Task: Toggle the colors in the outline > problems.
Action: Mouse moved to (5, 653)
Screenshot: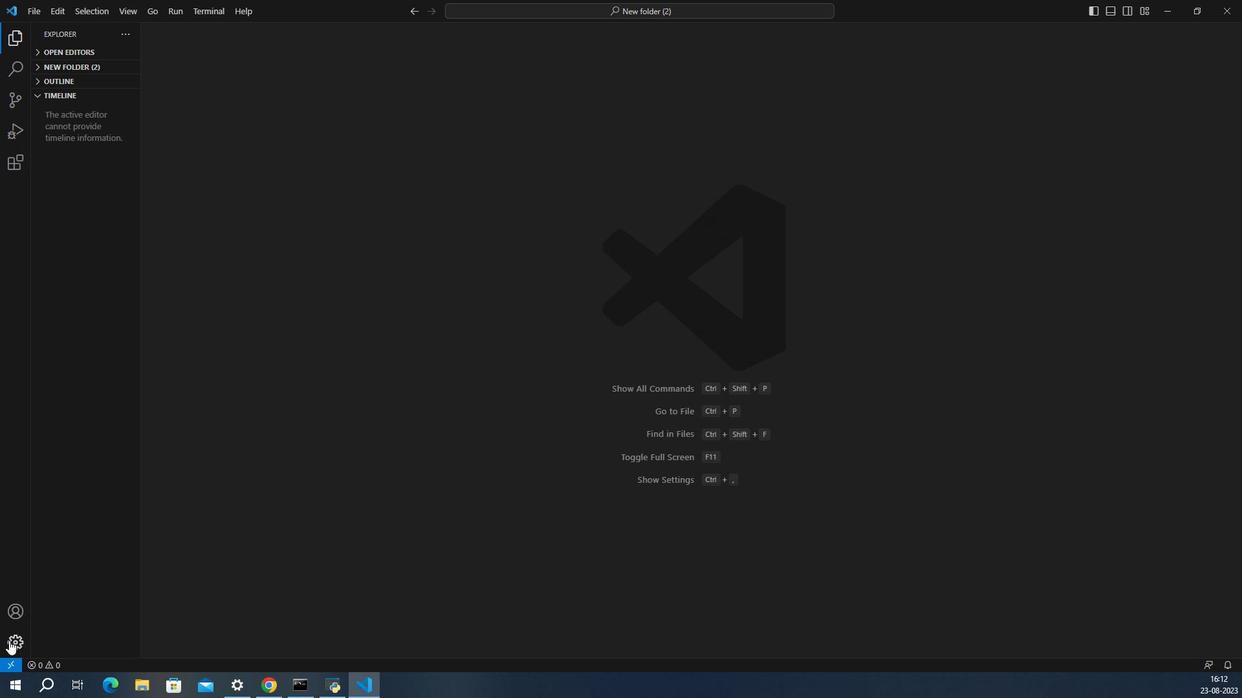 
Action: Mouse pressed left at (5, 653)
Screenshot: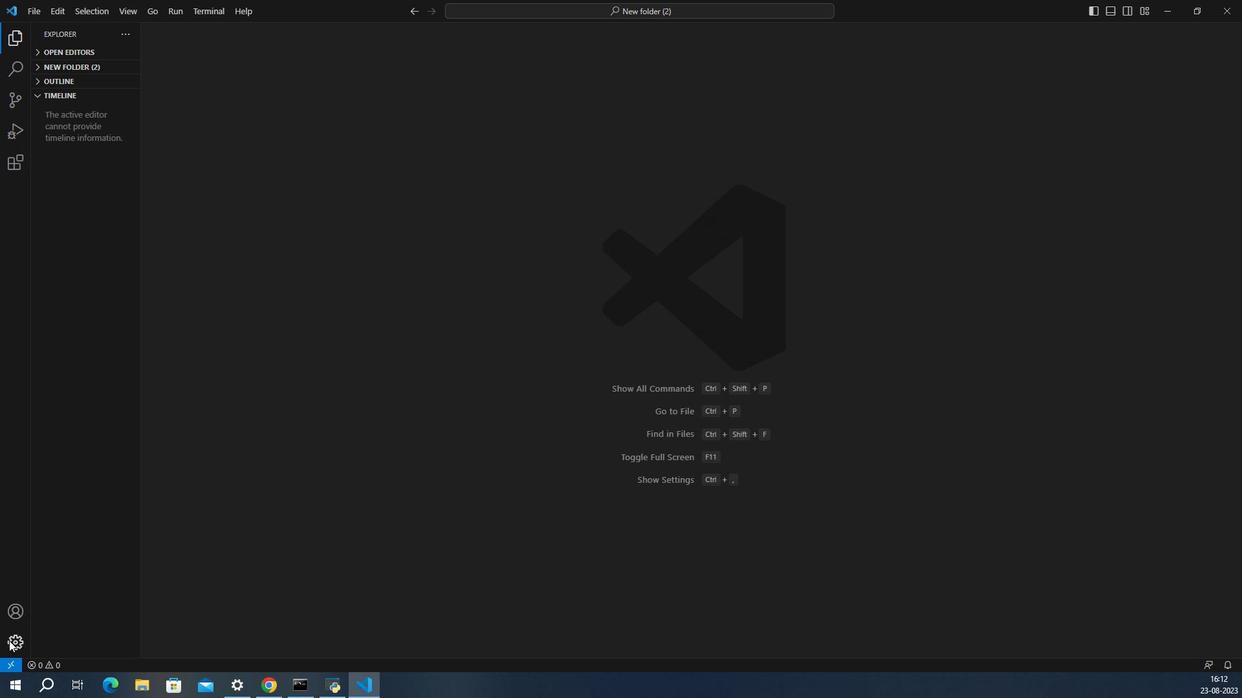 
Action: Mouse moved to (63, 540)
Screenshot: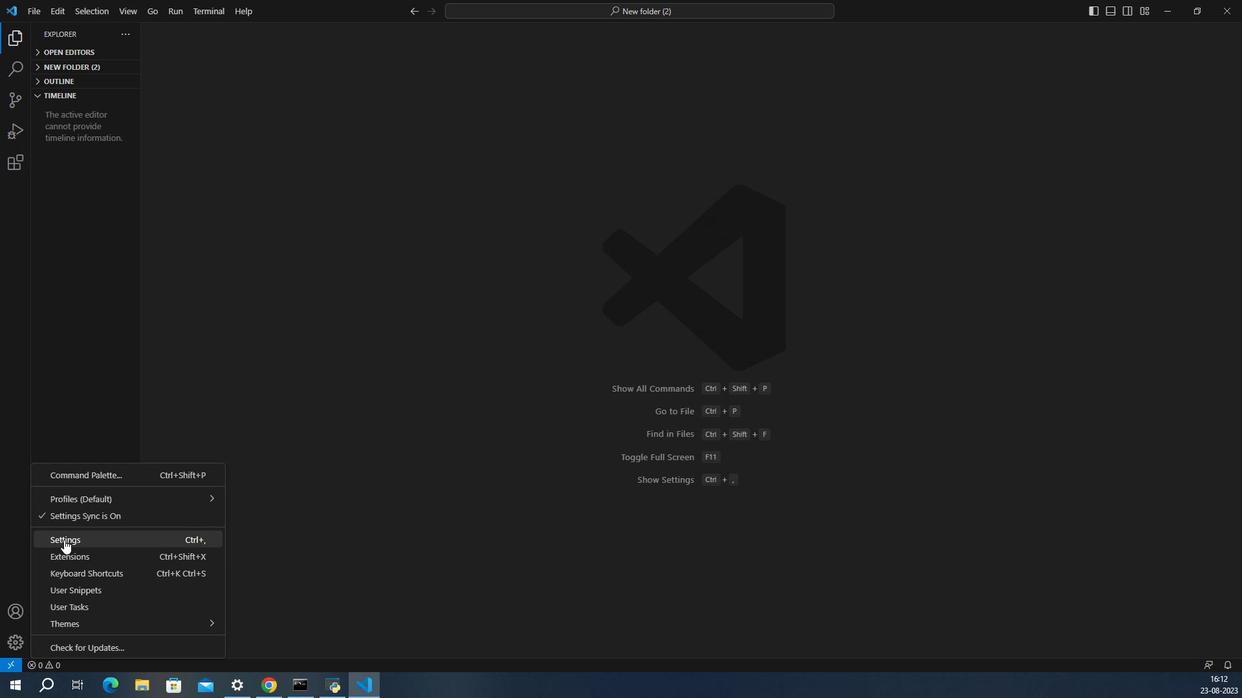 
Action: Mouse pressed left at (63, 540)
Screenshot: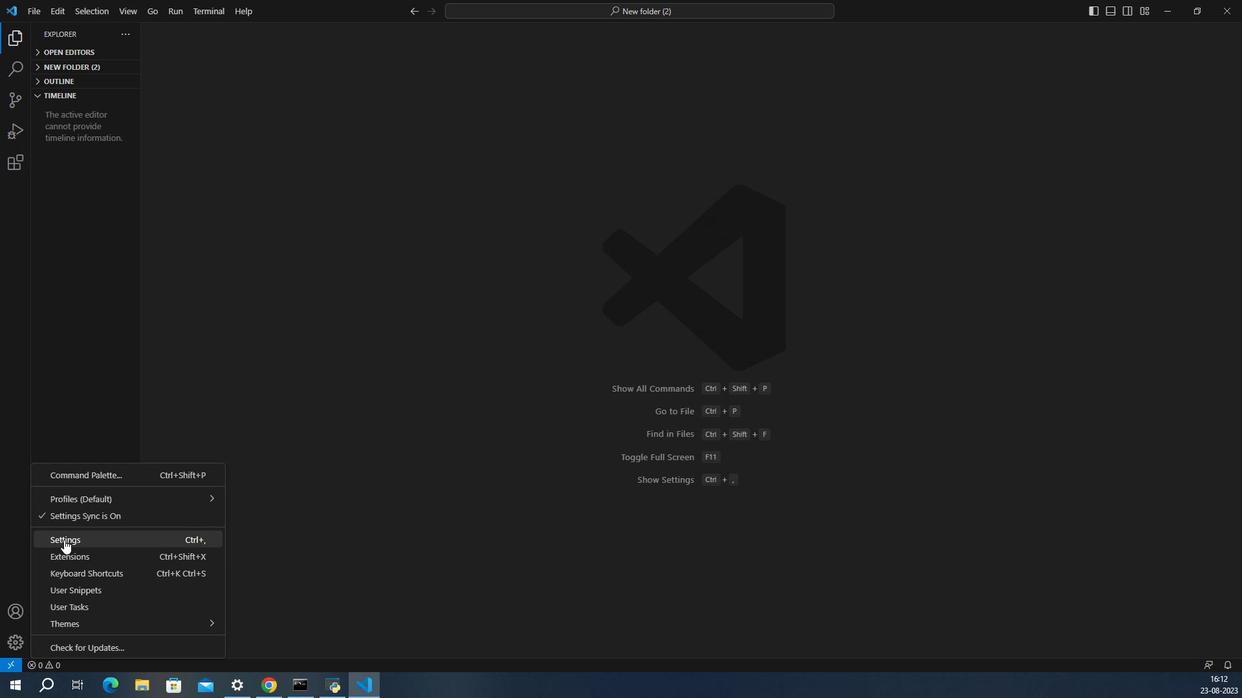 
Action: Mouse moved to (575, 577)
Screenshot: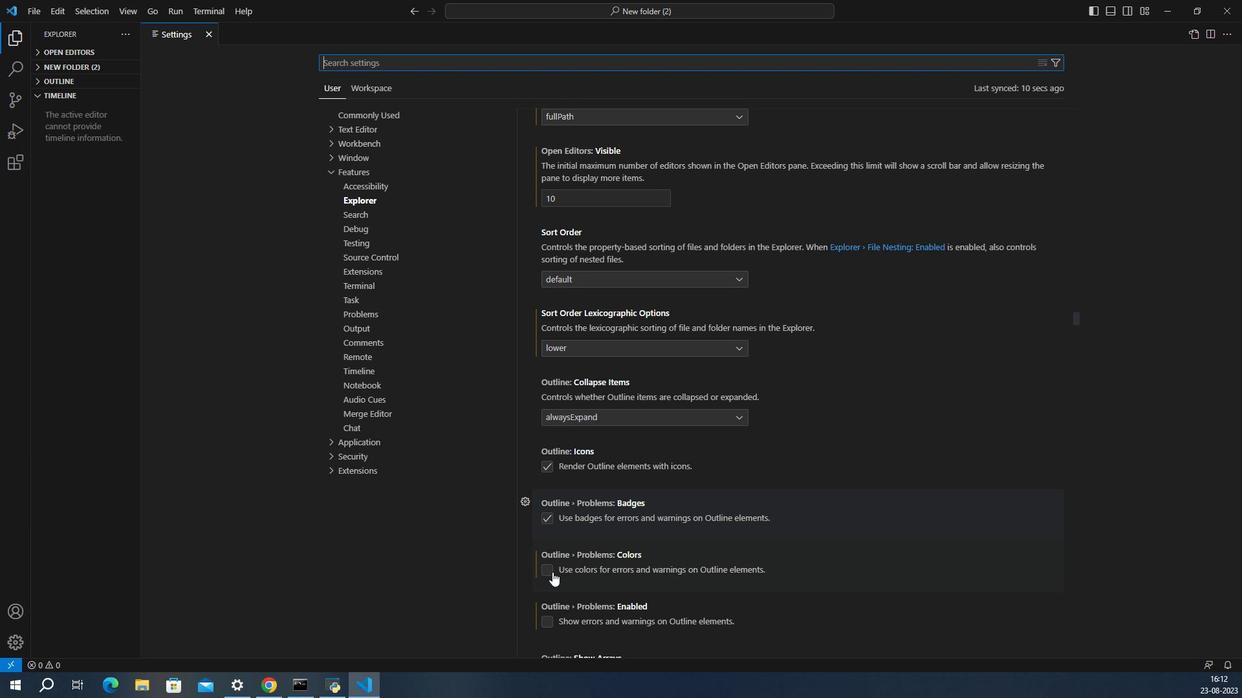 
Action: Mouse pressed left at (575, 577)
Screenshot: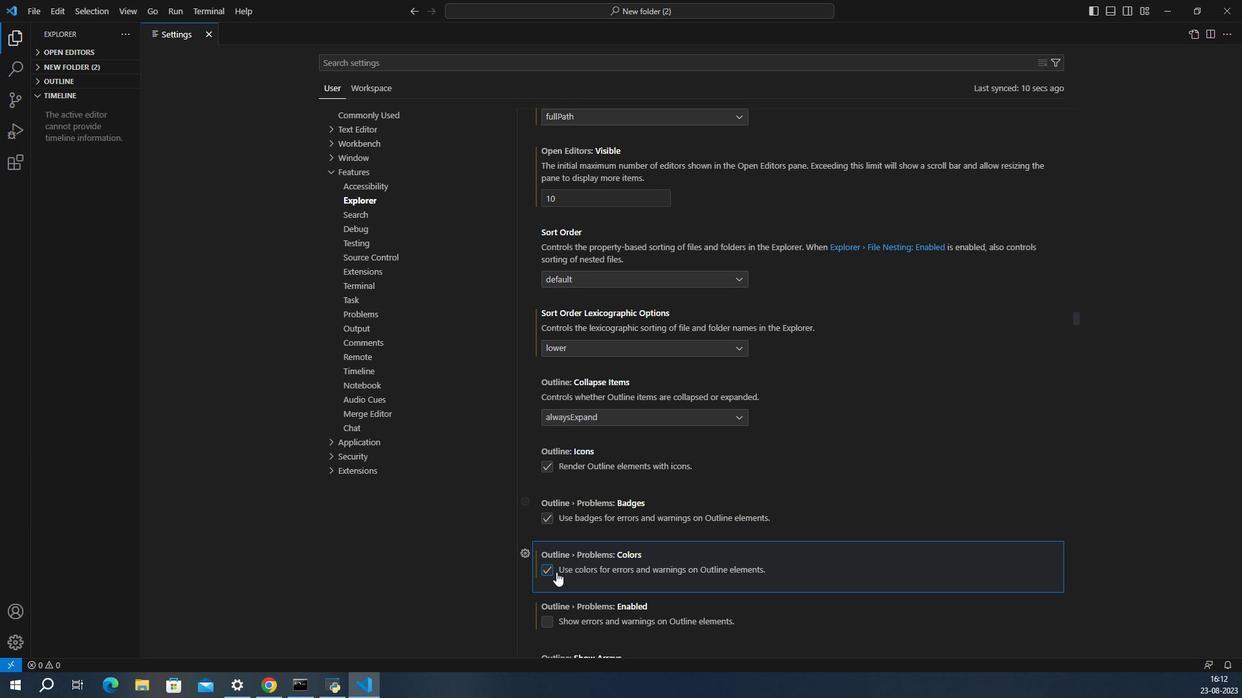 
Action: Mouse moved to (609, 579)
Screenshot: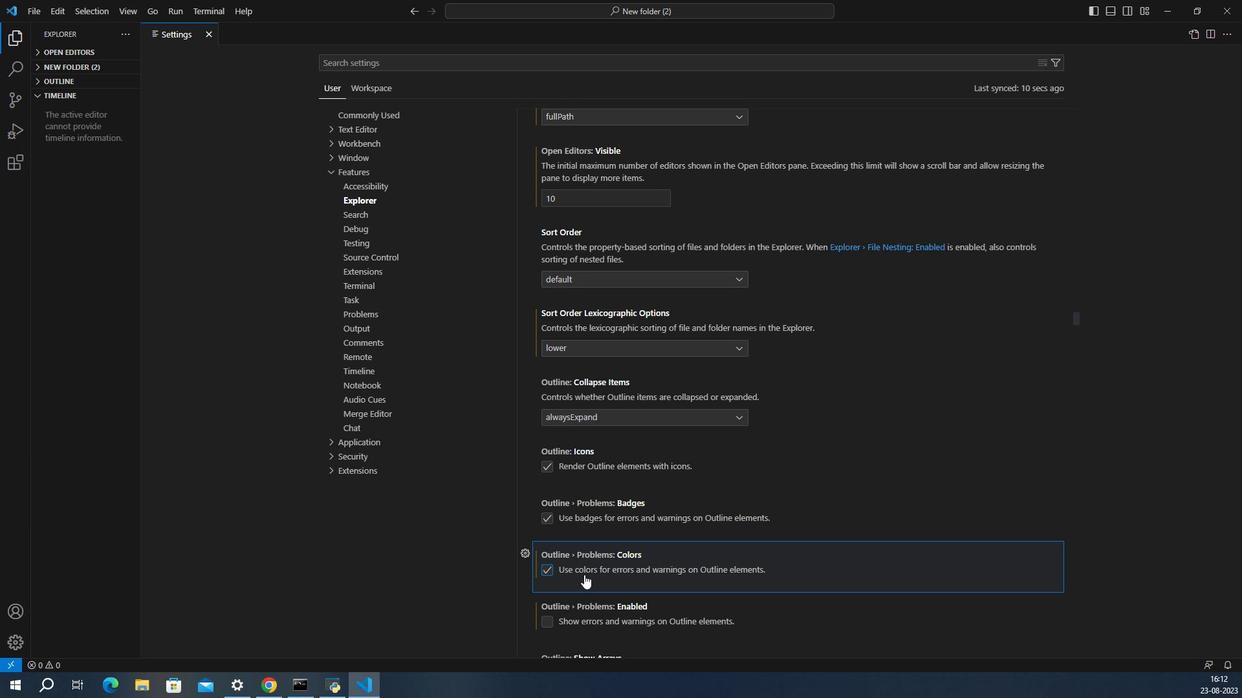 
